 Task: Add Sprouts Rose Bath Bomb to the cart.
Action: Mouse moved to (693, 279)
Screenshot: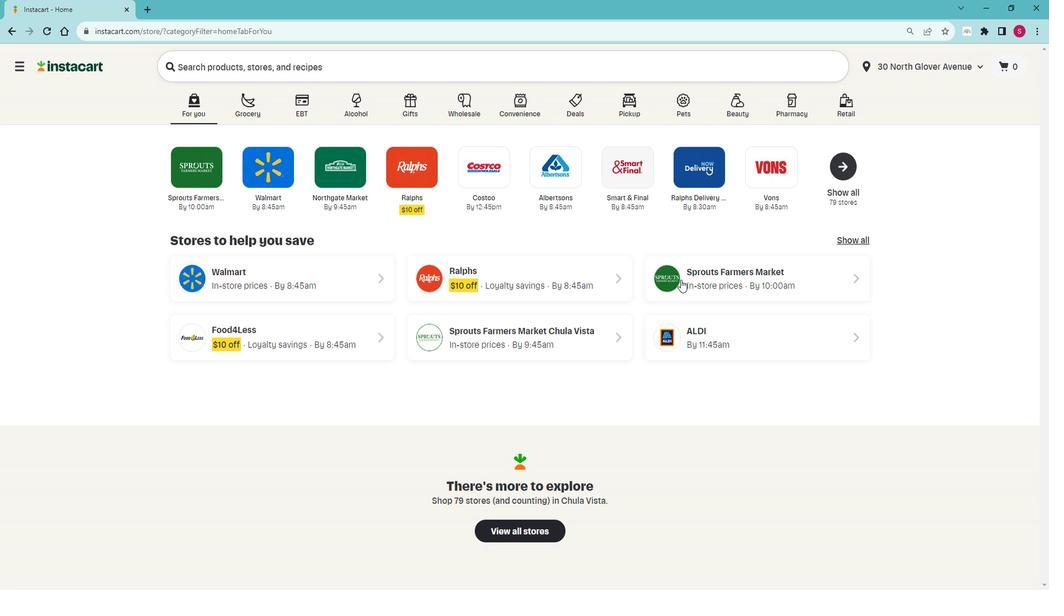 
Action: Mouse pressed left at (693, 279)
Screenshot: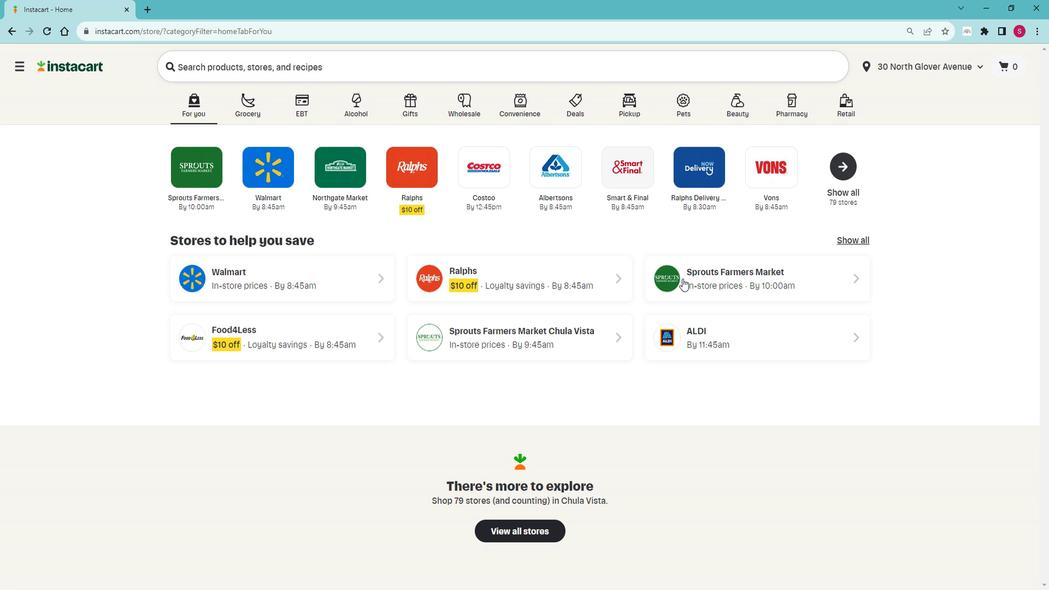 
Action: Mouse moved to (112, 389)
Screenshot: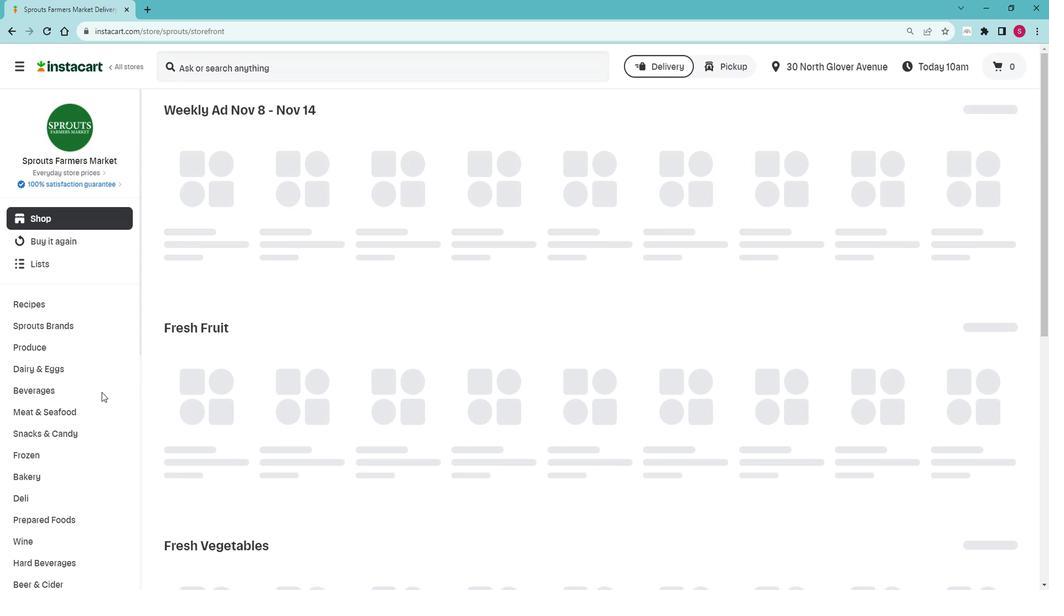 
Action: Mouse scrolled (112, 389) with delta (0, 0)
Screenshot: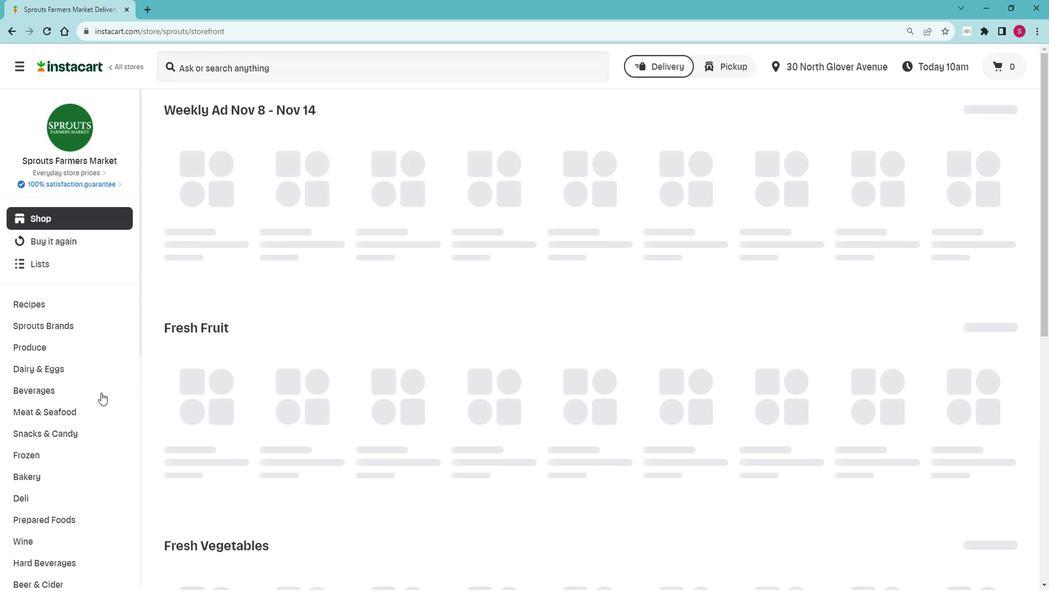 
Action: Mouse scrolled (112, 389) with delta (0, 0)
Screenshot: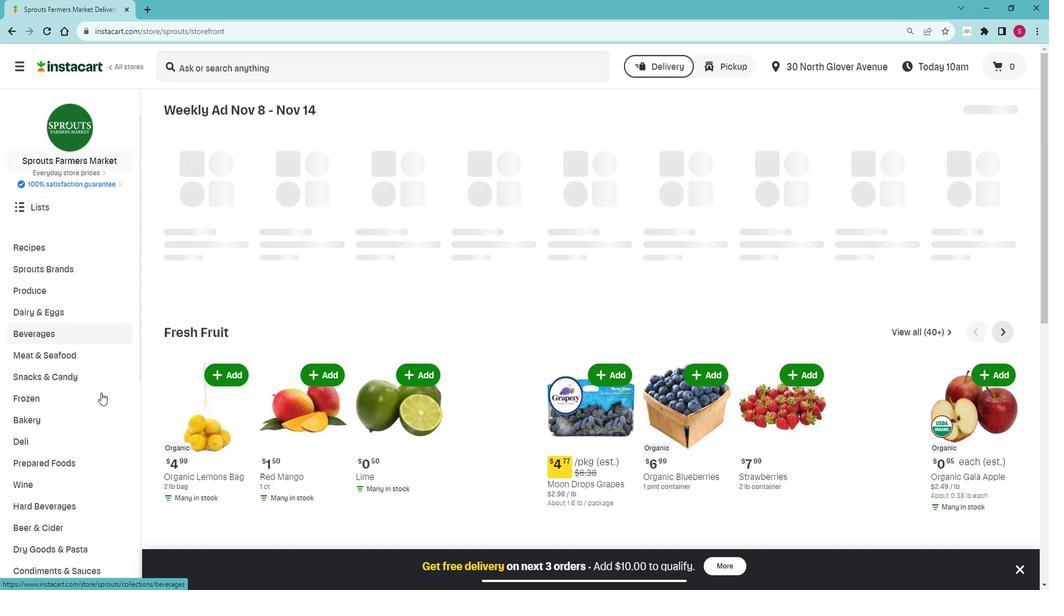 
Action: Mouse scrolled (112, 389) with delta (0, 0)
Screenshot: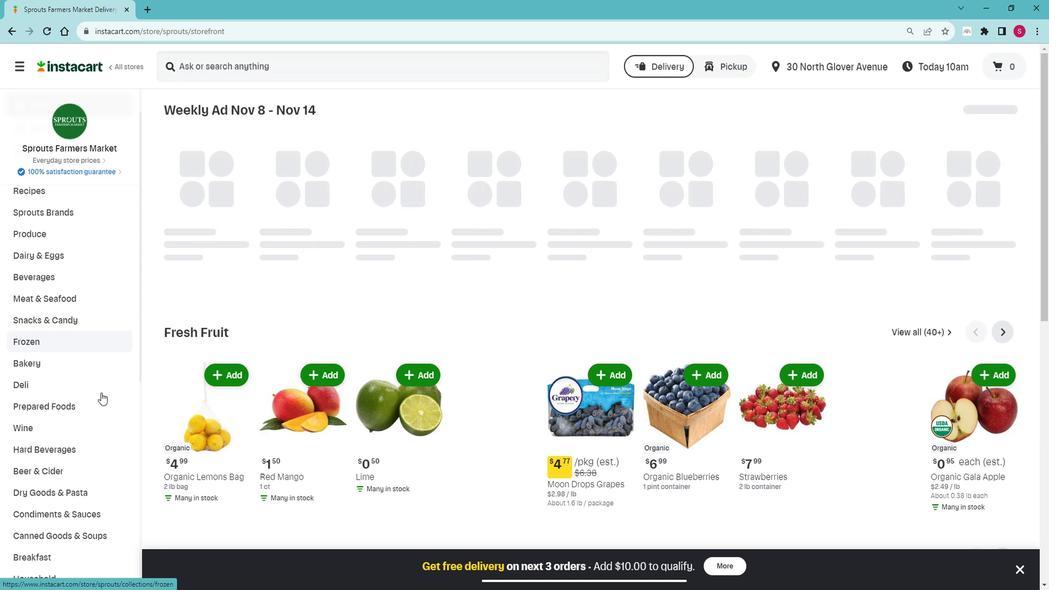 
Action: Mouse scrolled (112, 389) with delta (0, 0)
Screenshot: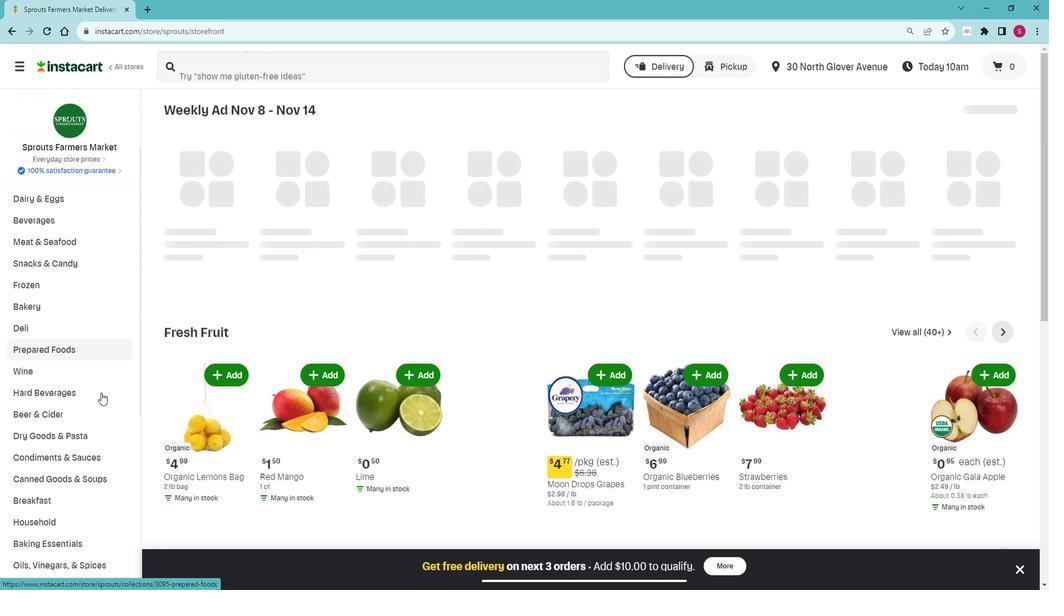 
Action: Mouse scrolled (112, 389) with delta (0, 0)
Screenshot: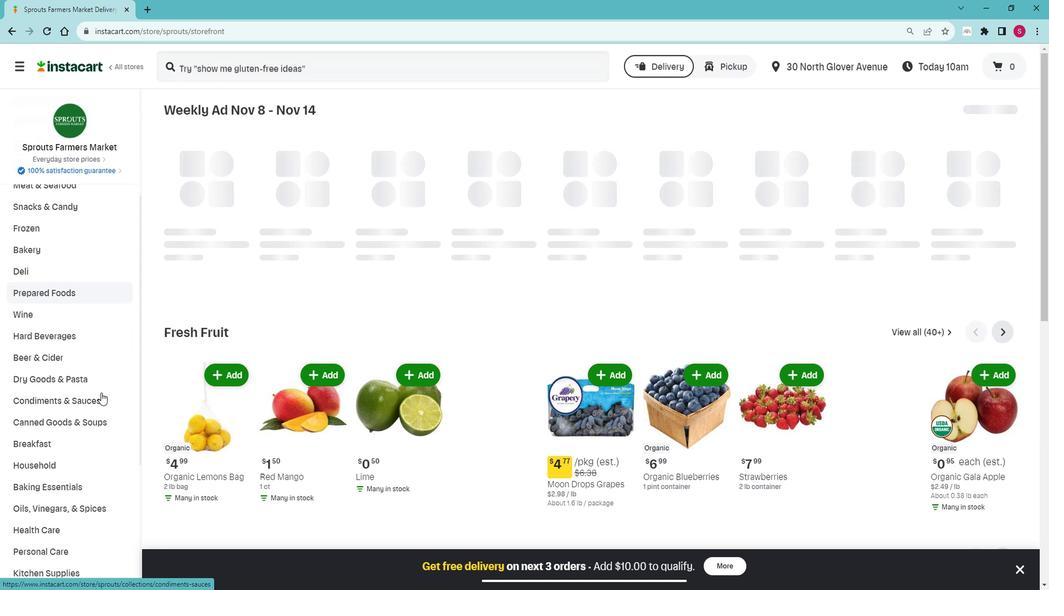 
Action: Mouse scrolled (112, 389) with delta (0, 0)
Screenshot: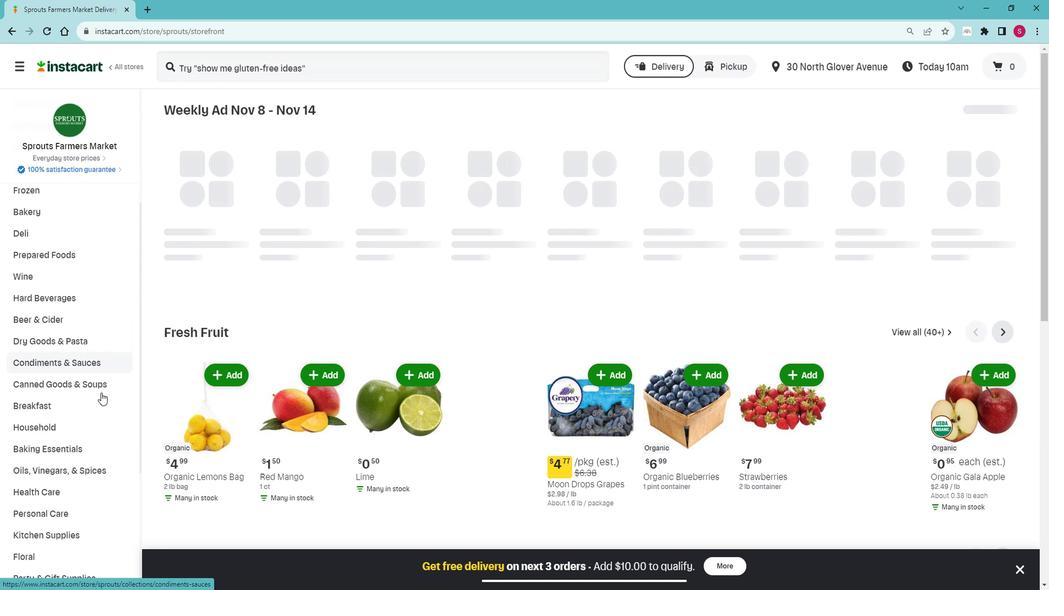 
Action: Mouse moved to (93, 432)
Screenshot: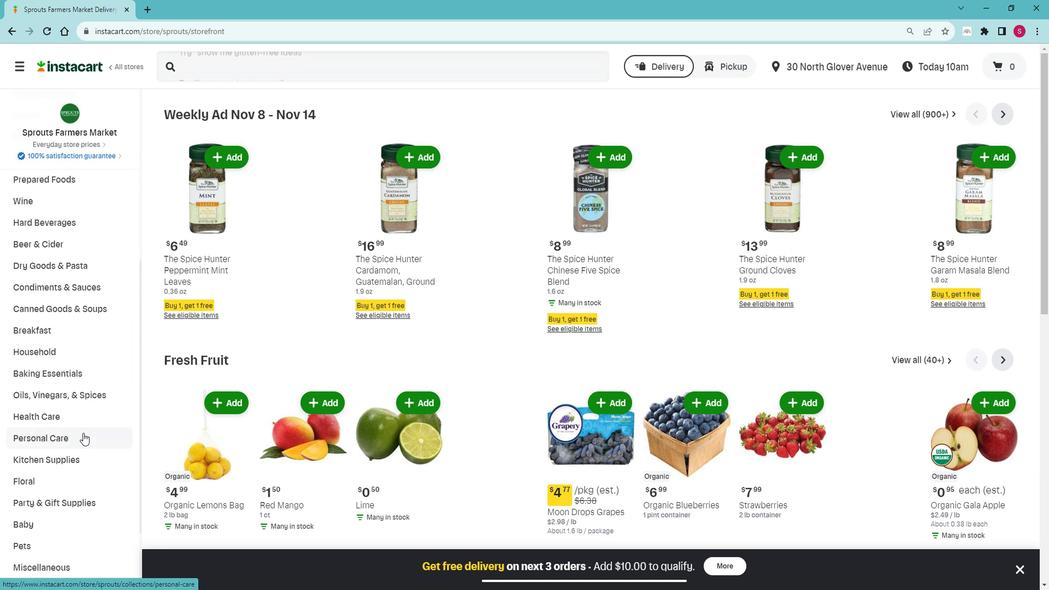 
Action: Mouse pressed left at (93, 432)
Screenshot: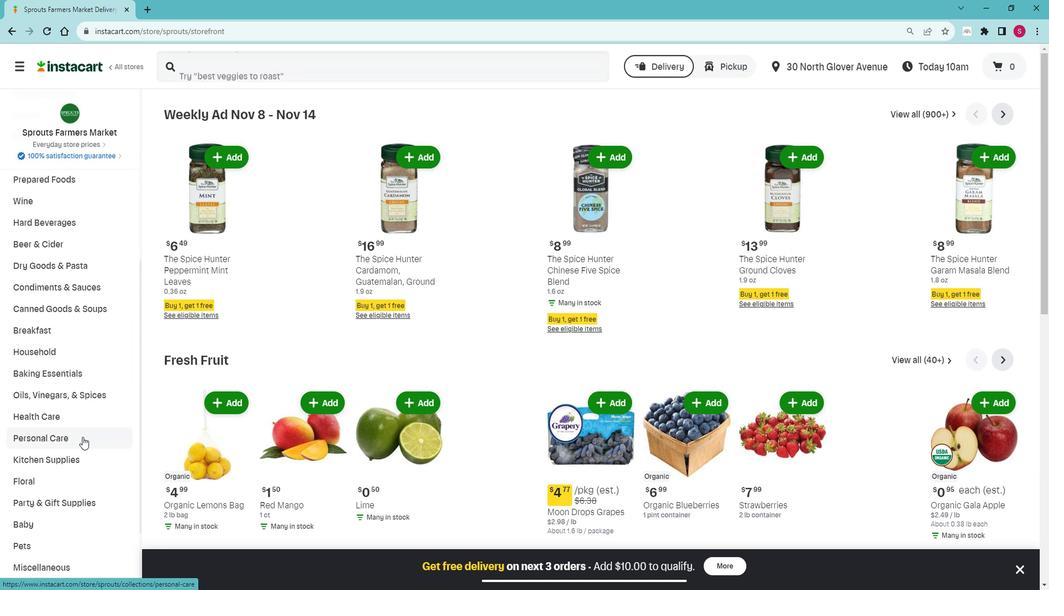 
Action: Mouse moved to (81, 449)
Screenshot: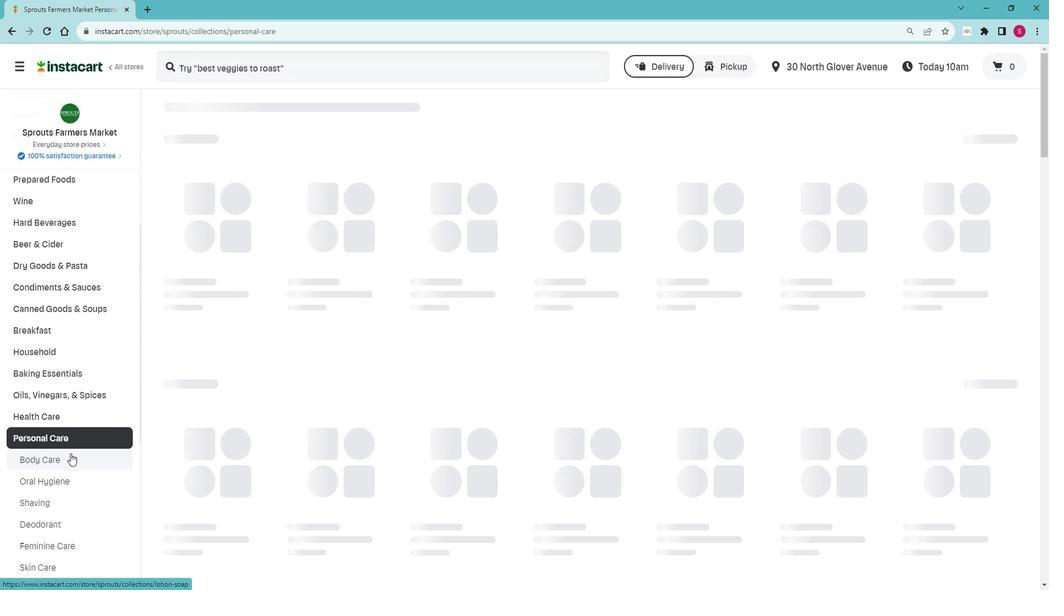 
Action: Mouse pressed left at (81, 449)
Screenshot: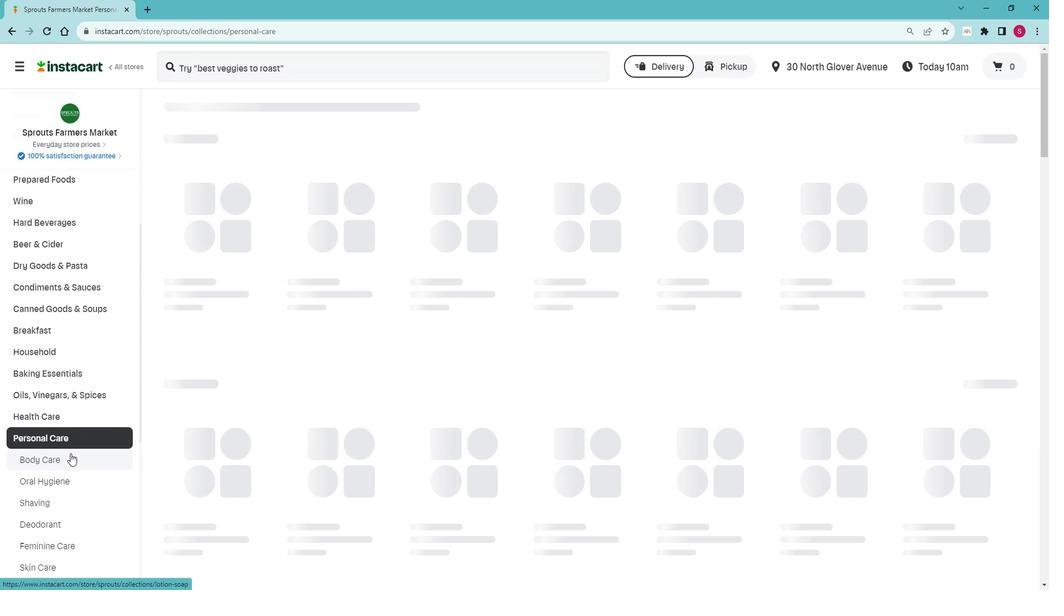 
Action: Mouse moved to (440, 165)
Screenshot: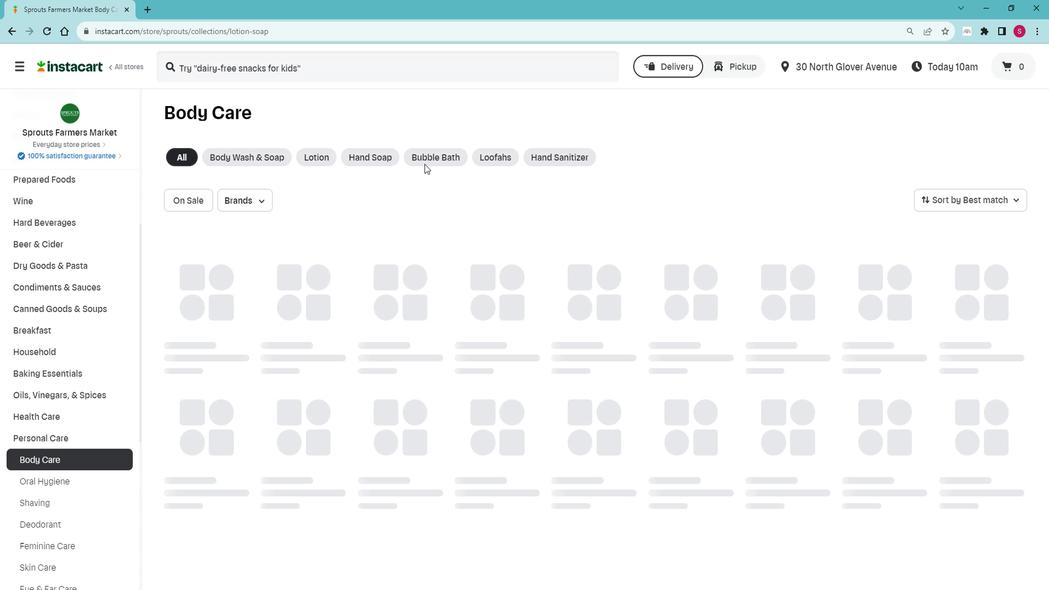 
Action: Mouse pressed left at (440, 165)
Screenshot: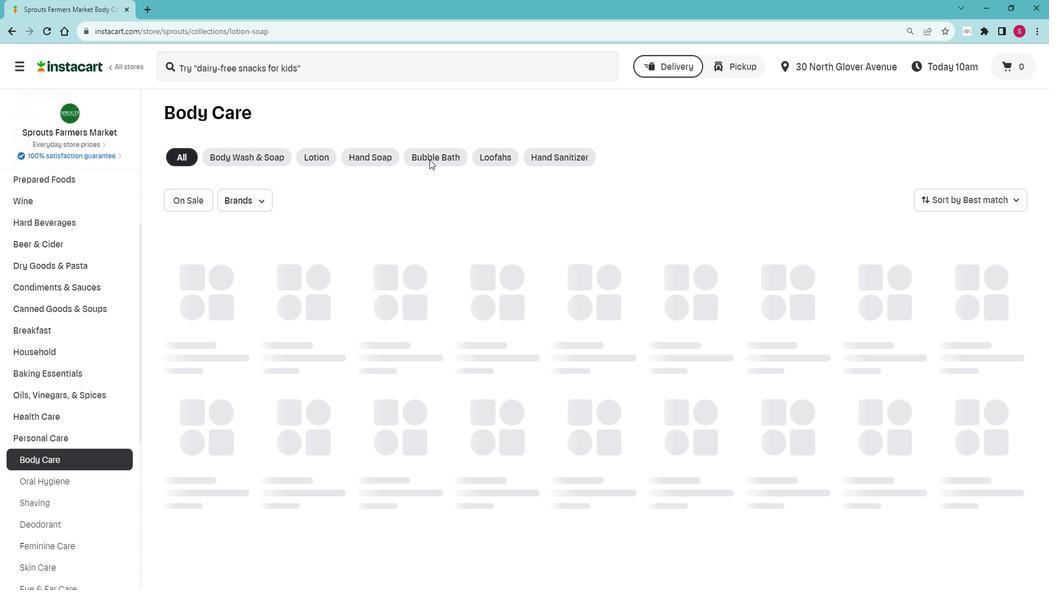 
Action: Mouse moved to (320, 77)
Screenshot: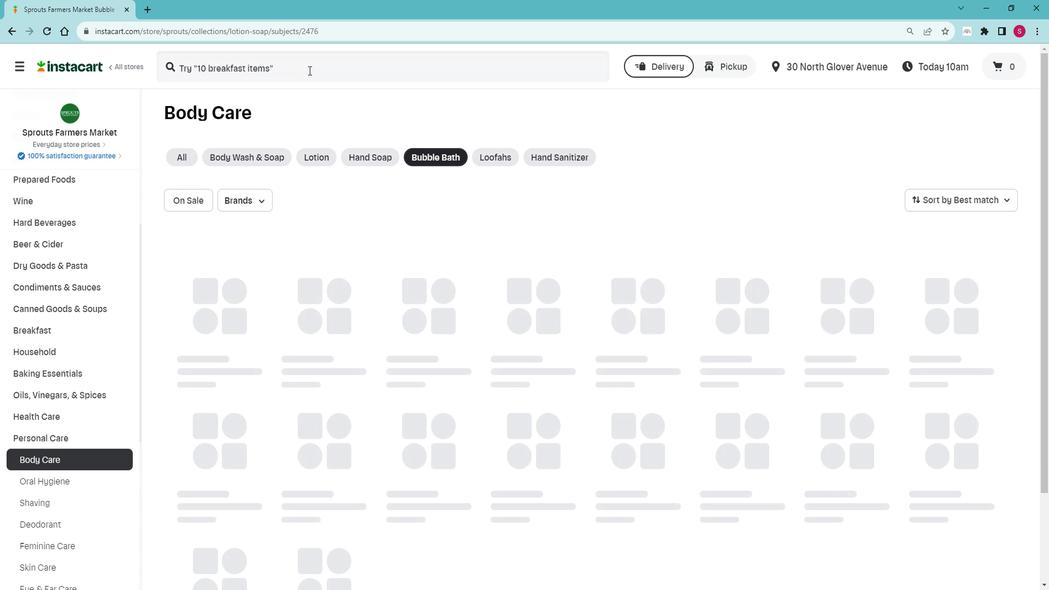 
Action: Mouse pressed left at (320, 77)
Screenshot: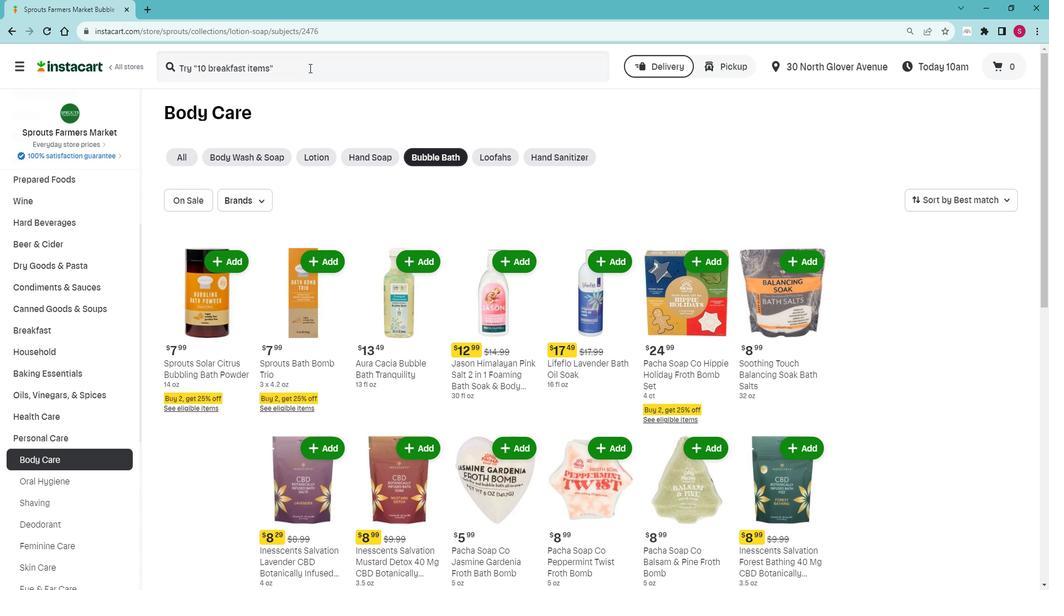 
Action: Key pressed <Key.shift><Key.shift><Key.shift><Key.shift><Key.shift><Key.shift><Key.shift><Key.shift><Key.shift><Key.shift><Key.shift><Key.shift>Sprouts<Key.space><Key.shift>Rose<Key.space><Key.shift>Bath<Key.space><Key.shift><Key.shift>Bomb<Key.space><Key.enter>
Screenshot: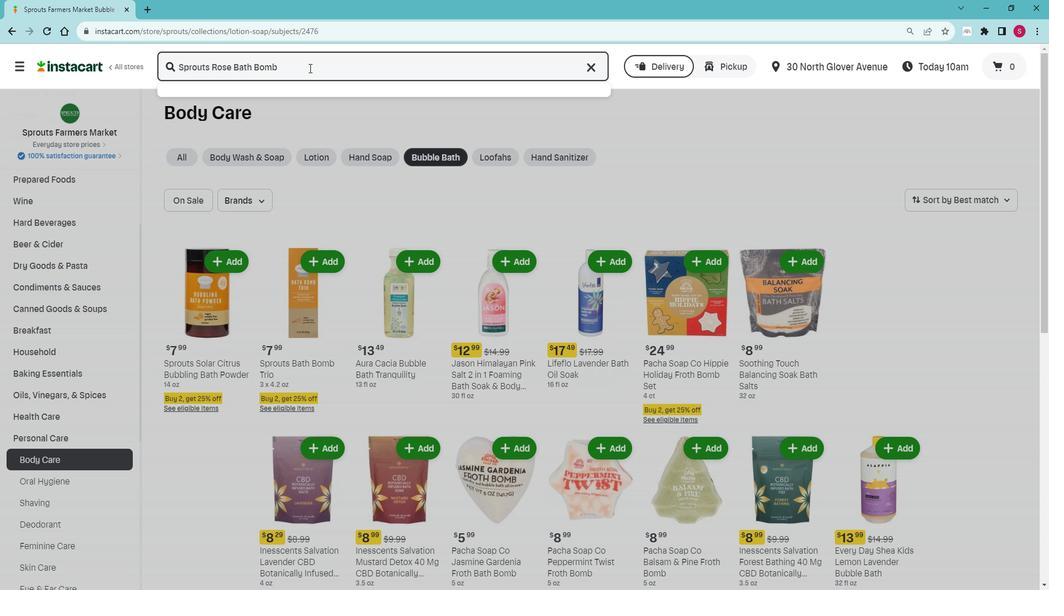 
Action: Mouse moved to (666, 184)
Screenshot: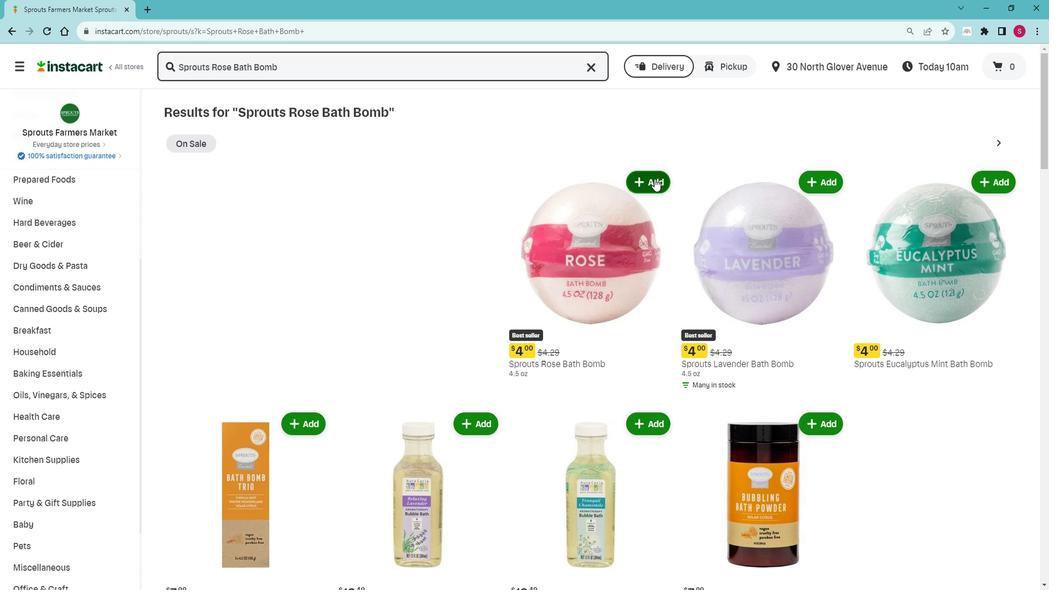 
Action: Mouse pressed left at (666, 184)
Screenshot: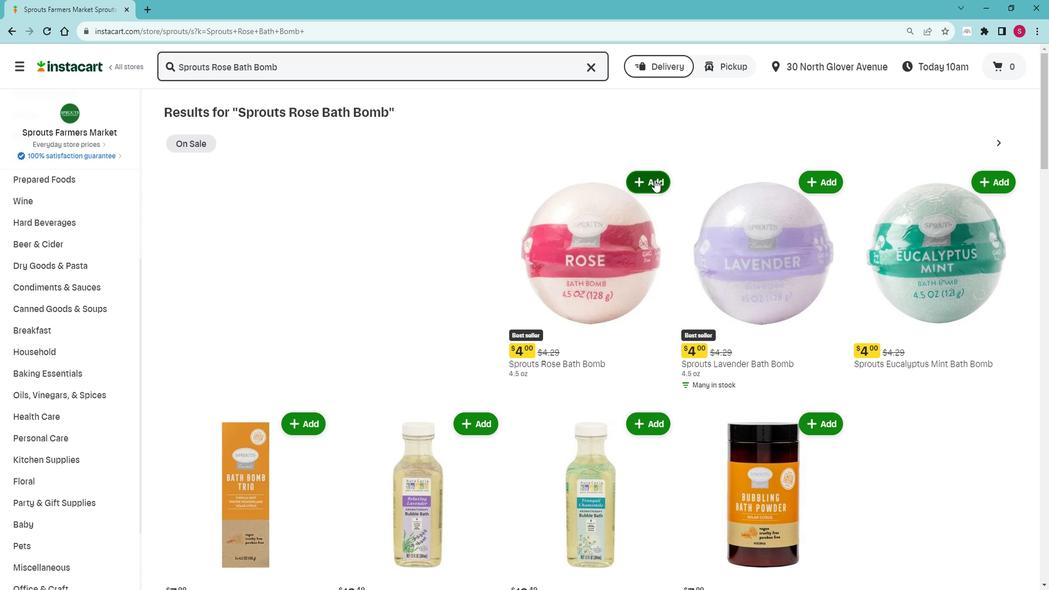
Action: Mouse moved to (681, 153)
Screenshot: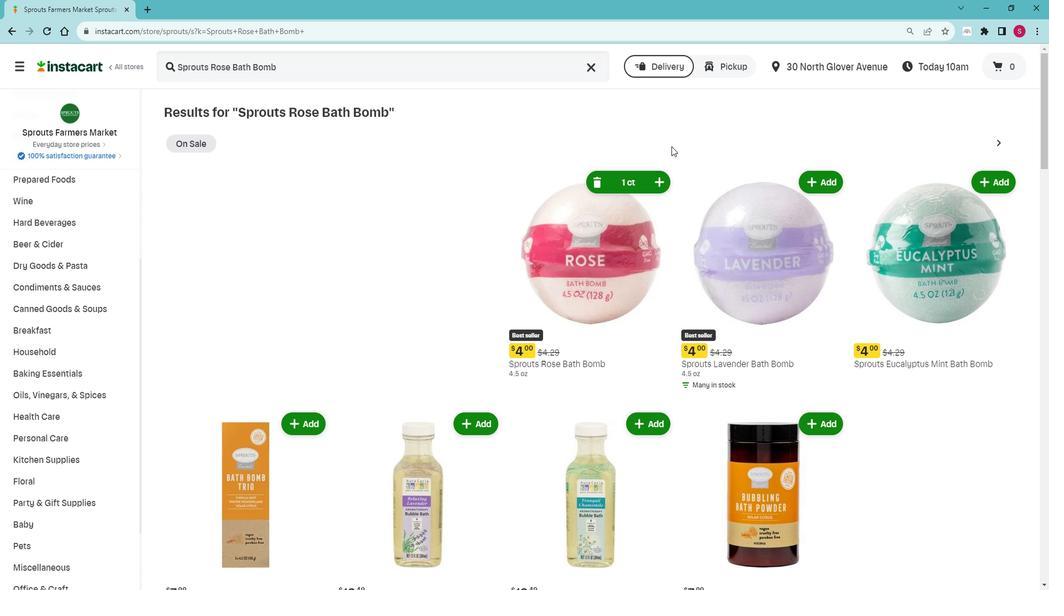 
